 Task: Calculate the route for a scenic motorcycle ride along the Pacific Coast Highway.
Action: Mouse moved to (72, 60)
Screenshot: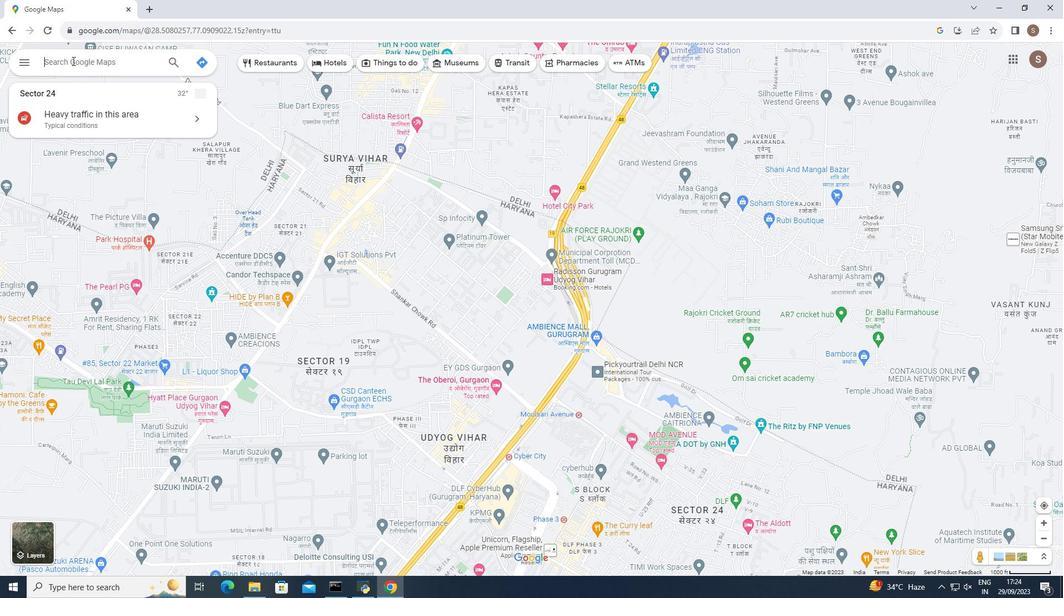 
Action: Mouse pressed left at (72, 60)
Screenshot: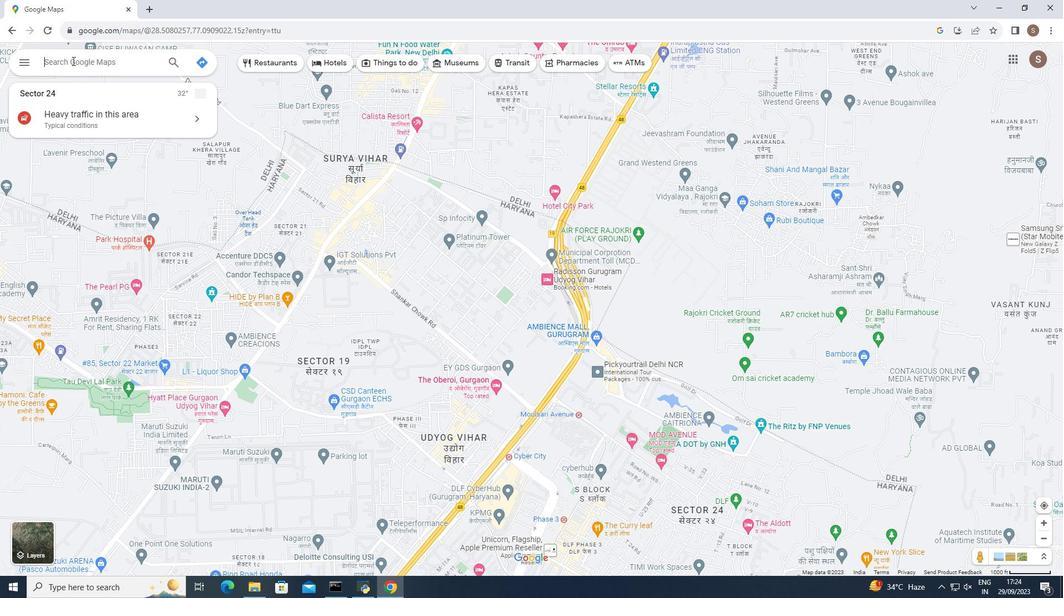 
Action: Mouse moved to (71, 60)
Screenshot: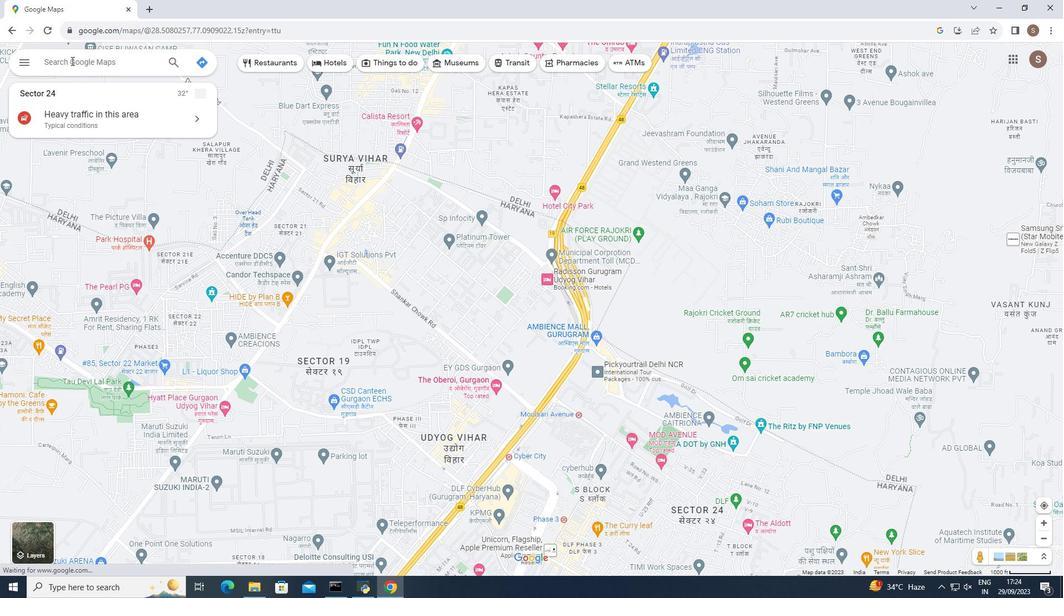 
Action: Key pressed <Key.caps_lock>P<Key.caps_lock>acific<Key.space><Key.shift>Coast<Key.space><Key.caps_lock>H<Key.caps_lock>ighway
Screenshot: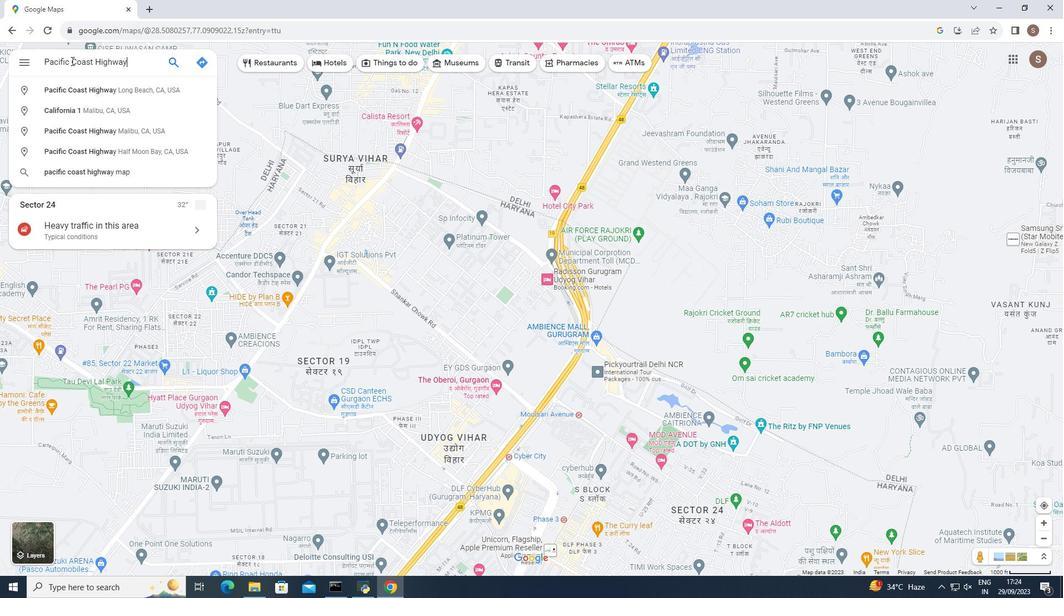 
Action: Mouse moved to (79, 86)
Screenshot: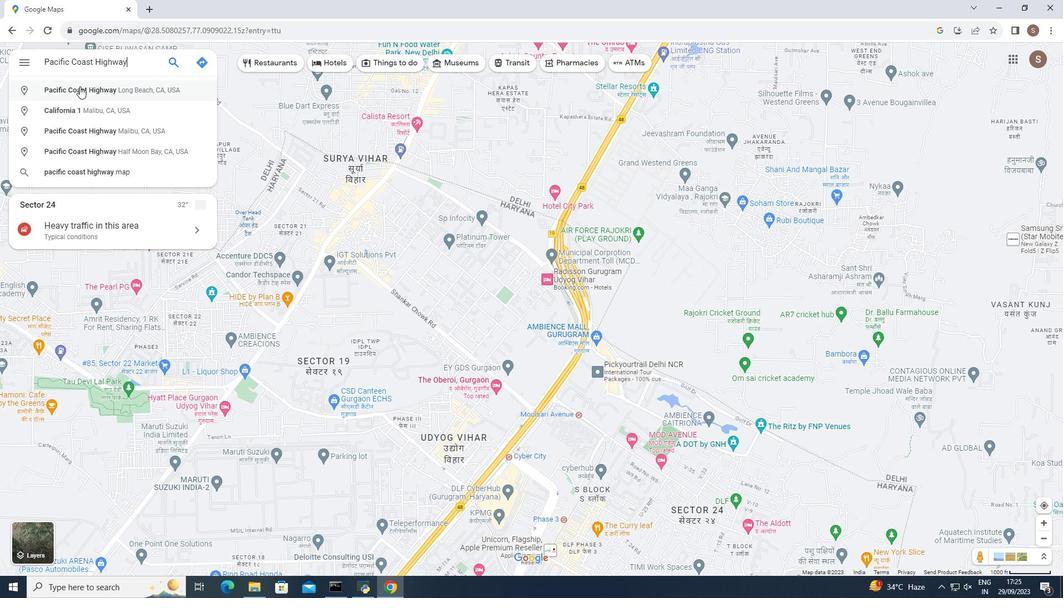 
Action: Mouse pressed left at (79, 86)
Screenshot: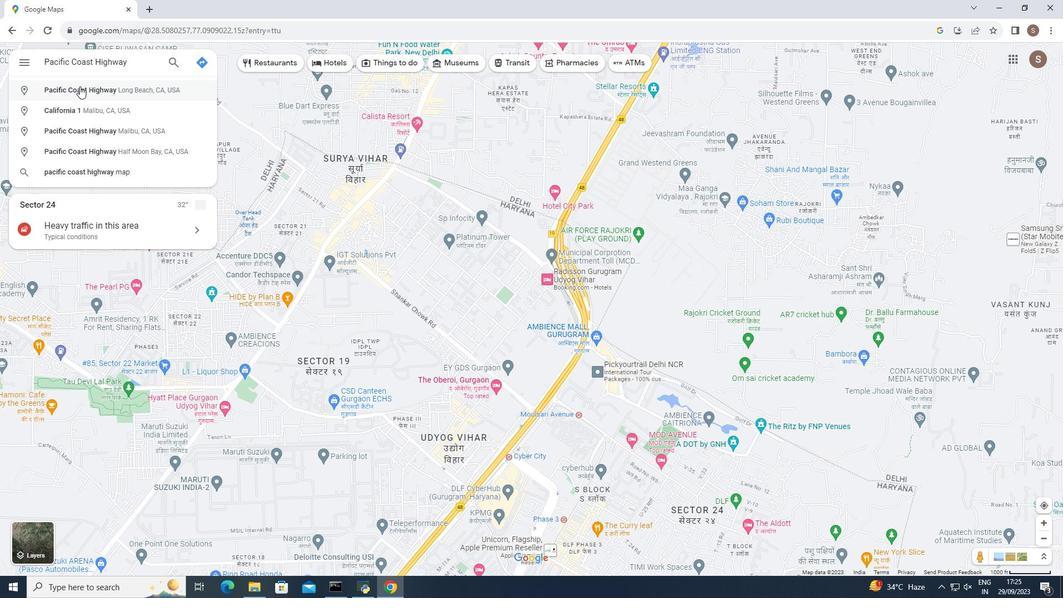 
Action: Mouse moved to (202, 107)
Screenshot: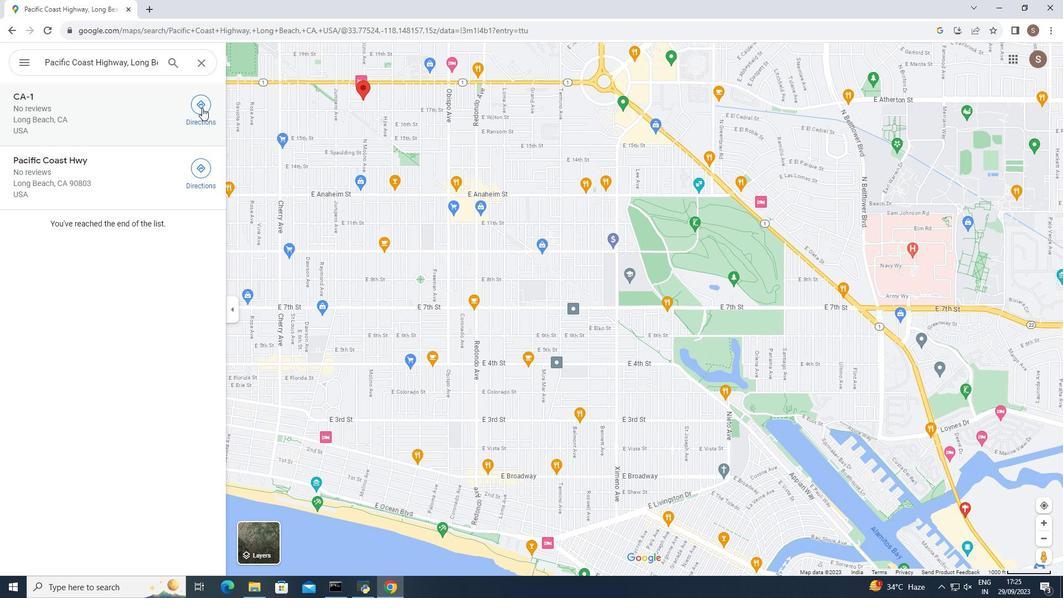 
Action: Mouse pressed left at (202, 107)
Screenshot: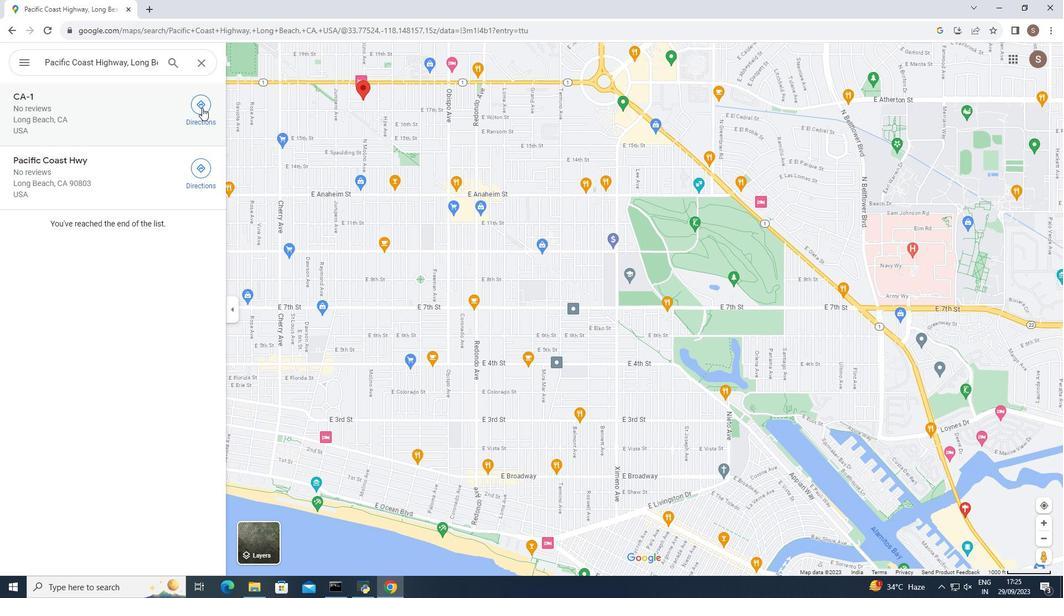 
Action: Mouse moved to (136, 94)
Screenshot: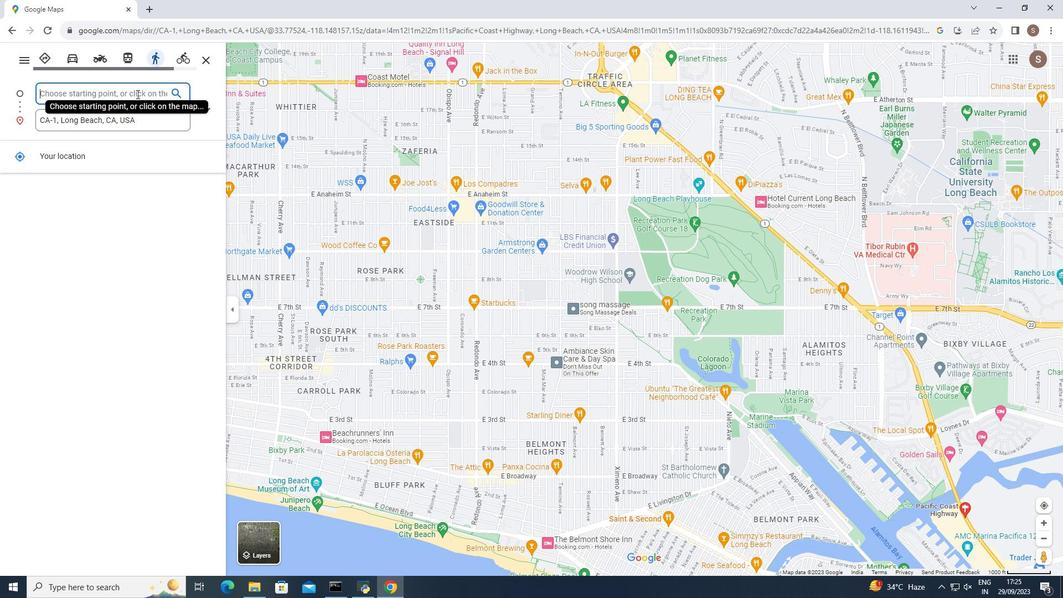 
Action: Key pressed scenic<Key.space>motorcycle<Key.space>ride
Screenshot: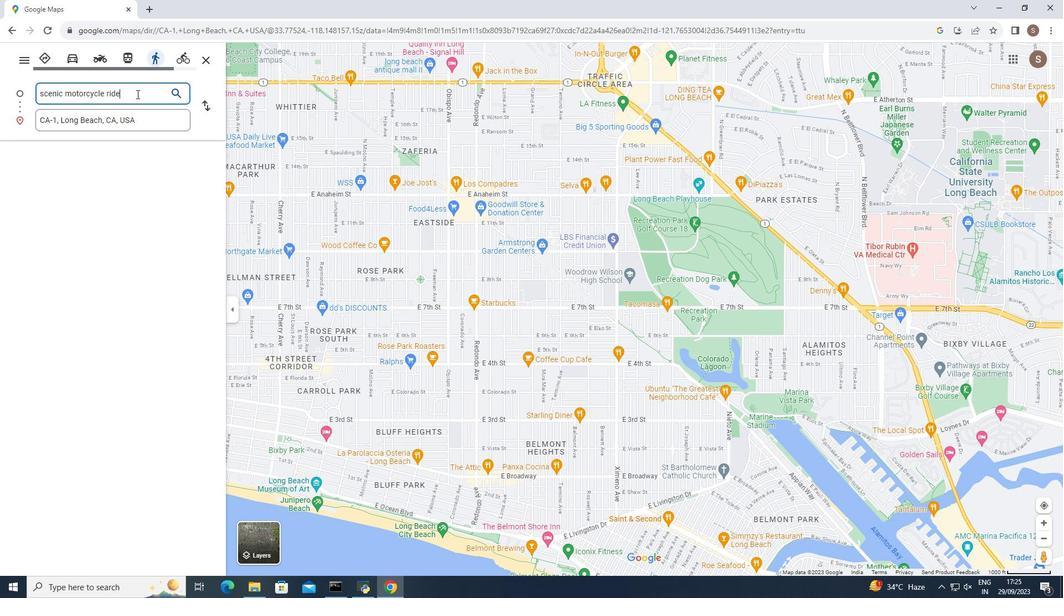 
Action: Mouse moved to (176, 94)
Screenshot: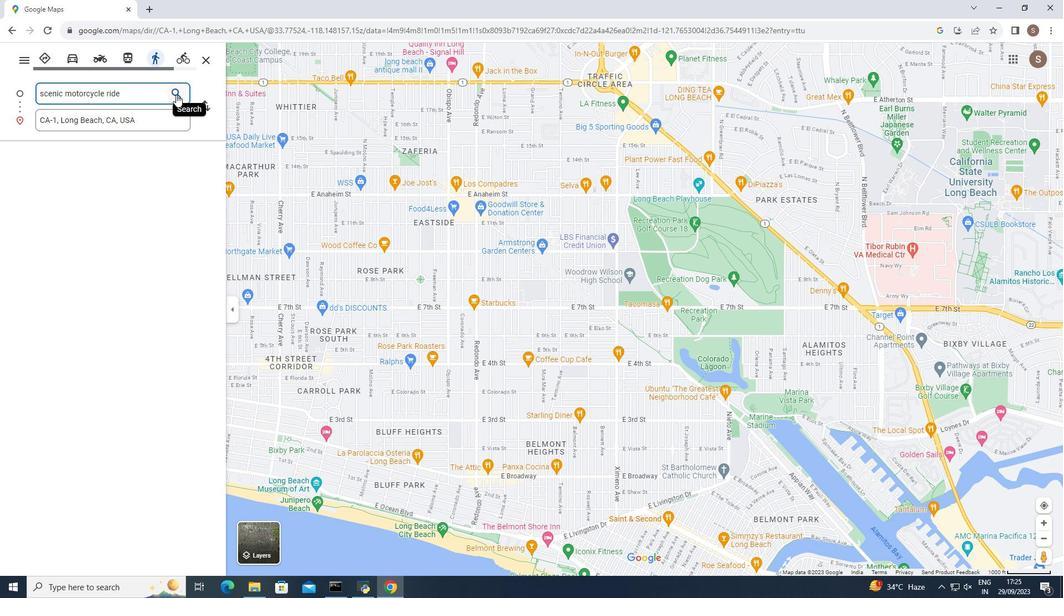 
Action: Mouse pressed left at (176, 94)
Screenshot: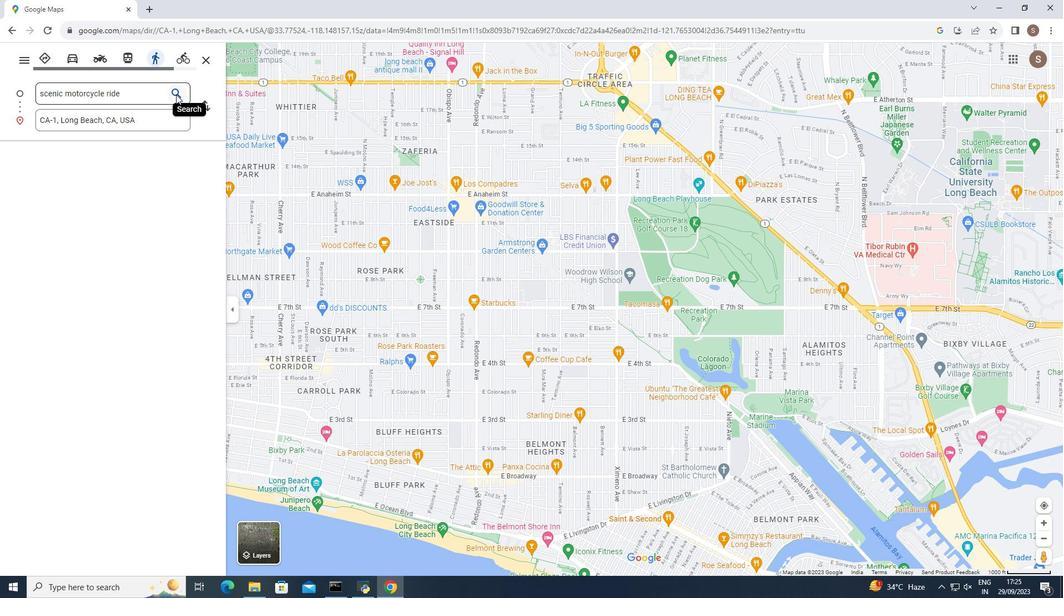 
Action: Mouse moved to (709, 376)
Screenshot: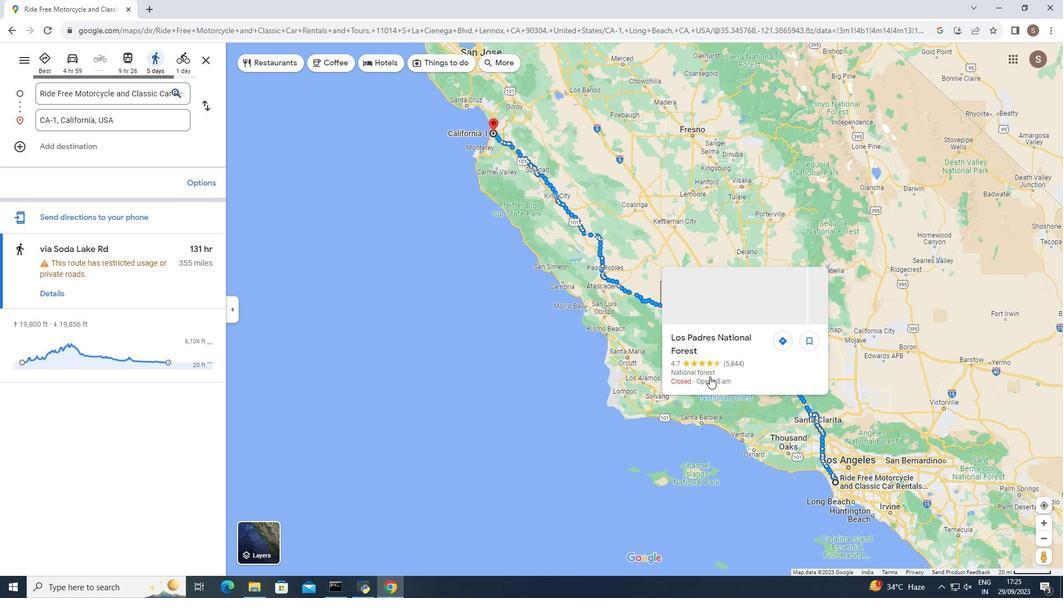 
